 Task: Reply All to email with the signature Crystal Jones with the subject 'Service cancellation' from softage.1@softage.net with the message 'Can you please schedule a call to discuss the project budget and resources?'
Action: Mouse moved to (1217, 203)
Screenshot: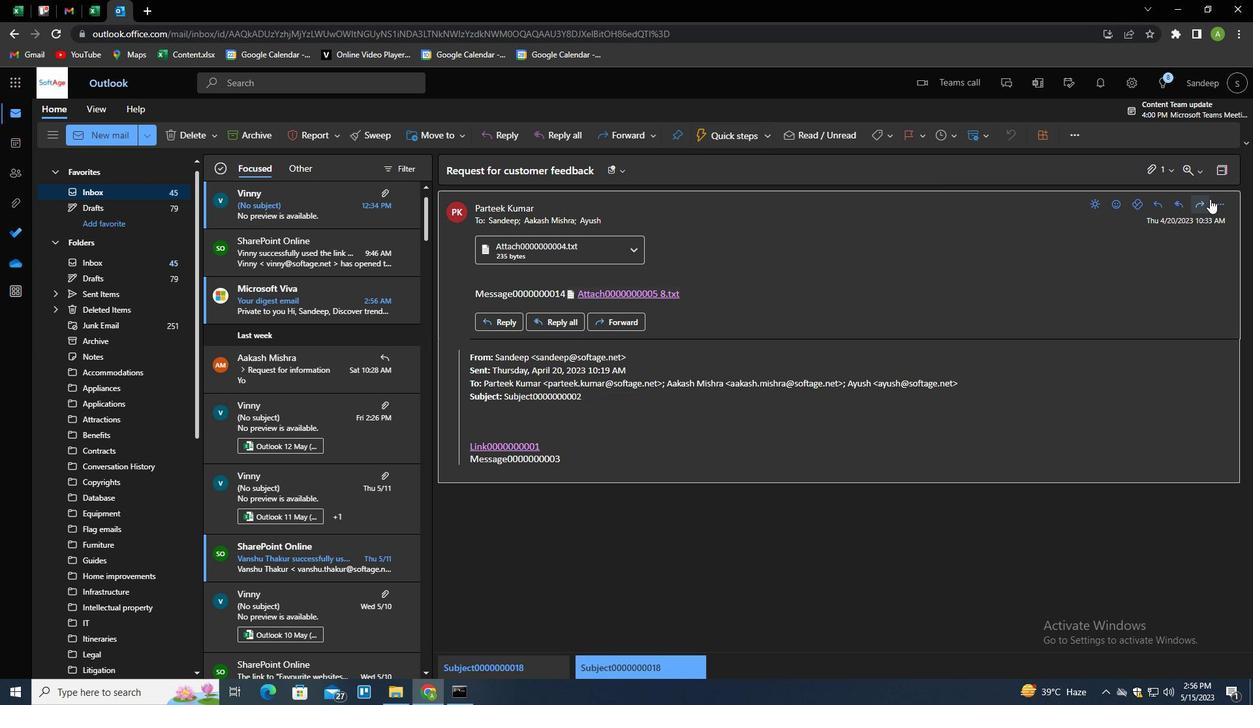 
Action: Mouse pressed left at (1217, 203)
Screenshot: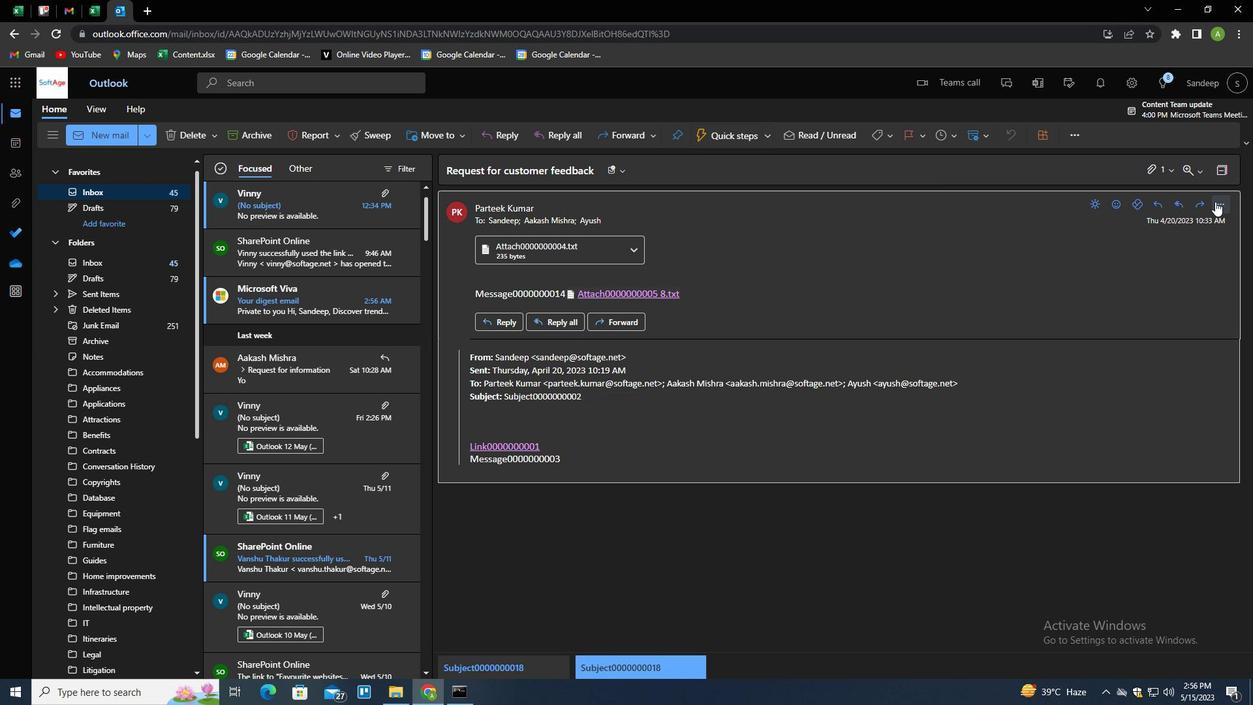 
Action: Mouse moved to (1161, 222)
Screenshot: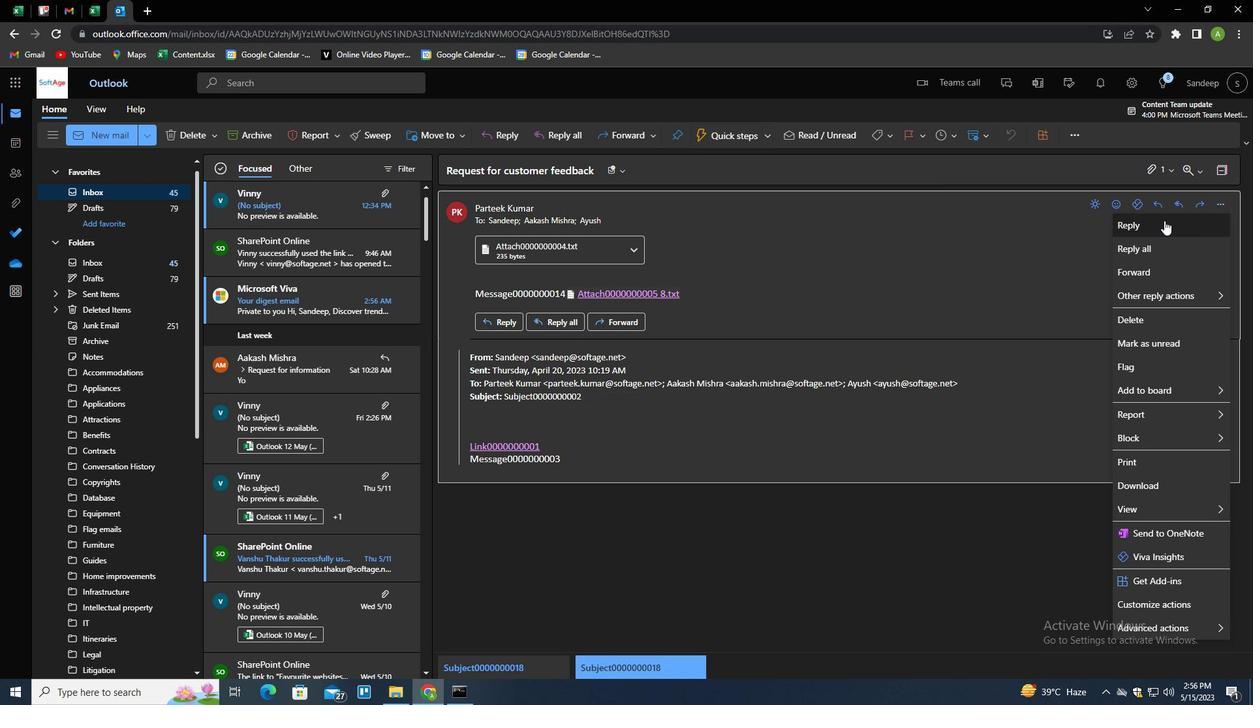 
Action: Mouse pressed left at (1161, 222)
Screenshot: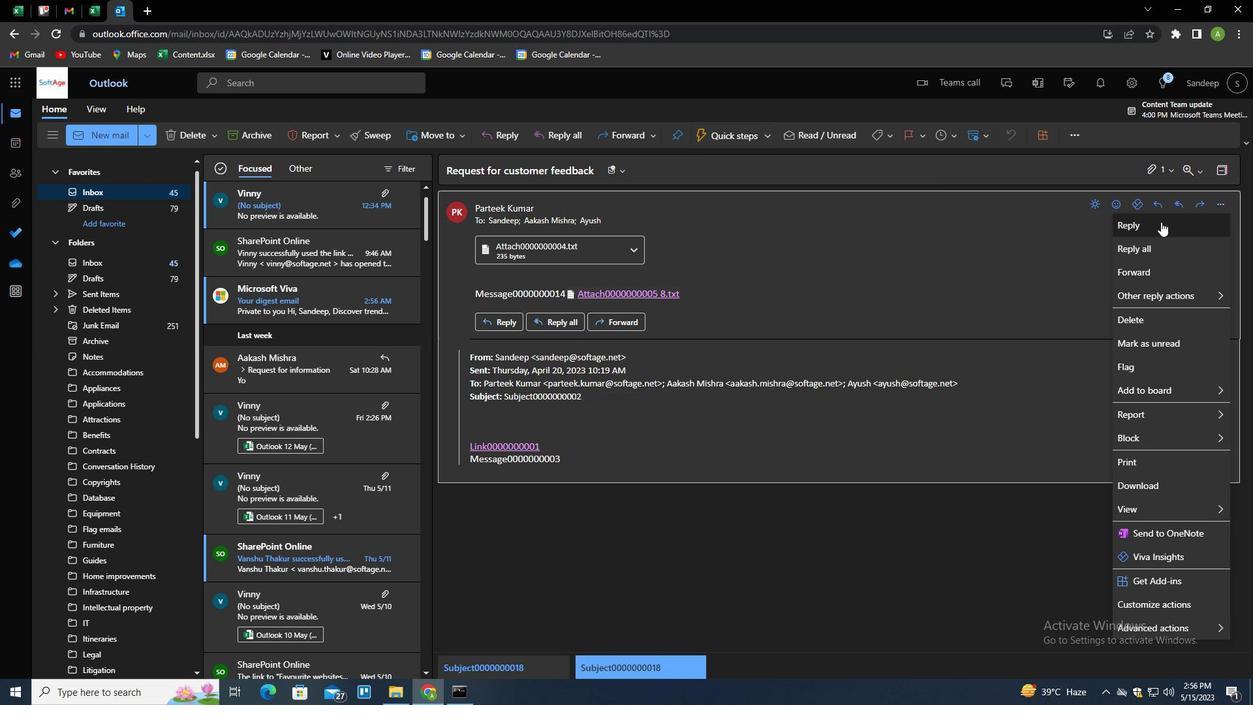 
Action: Mouse moved to (1185, 208)
Screenshot: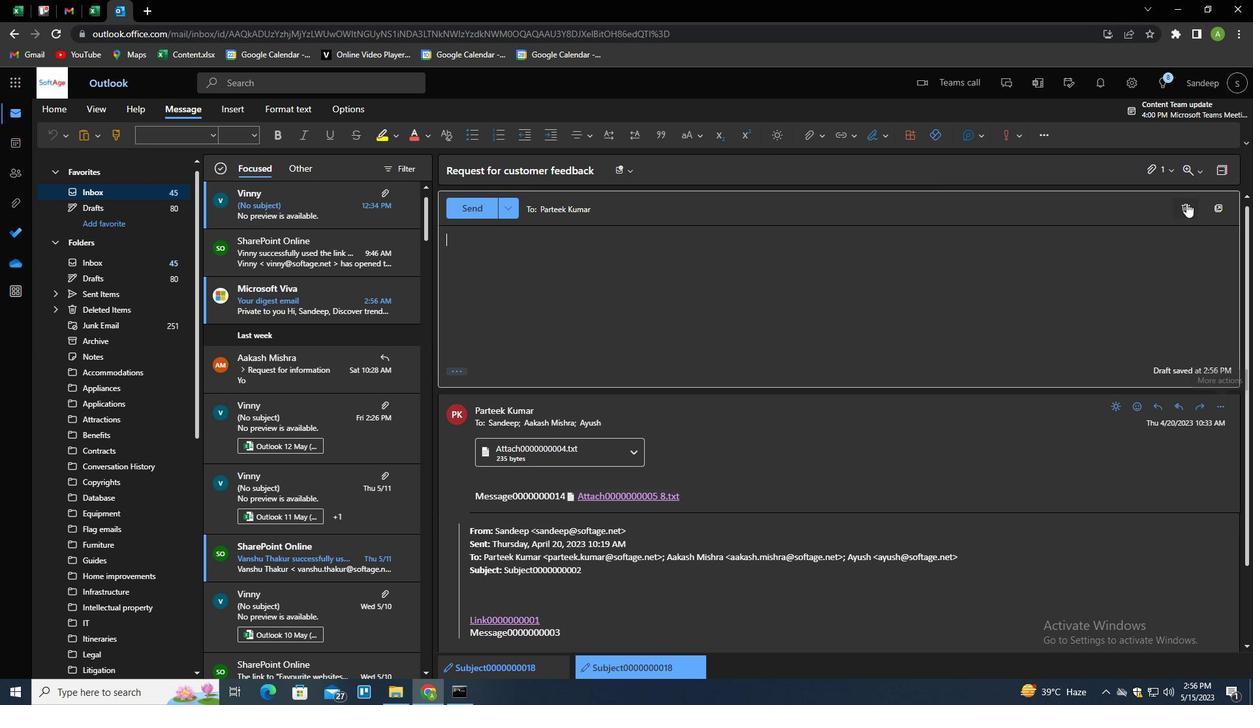 
Action: Mouse pressed left at (1185, 208)
Screenshot: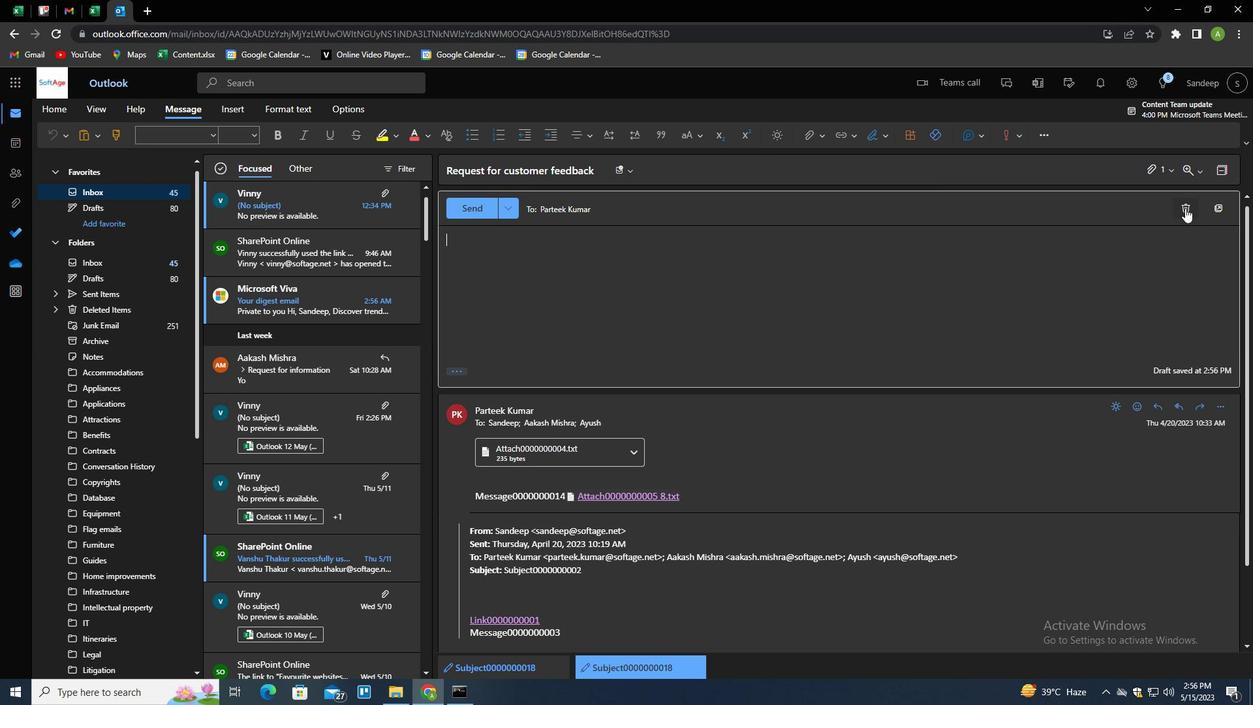 
Action: Mouse moved to (626, 400)
Screenshot: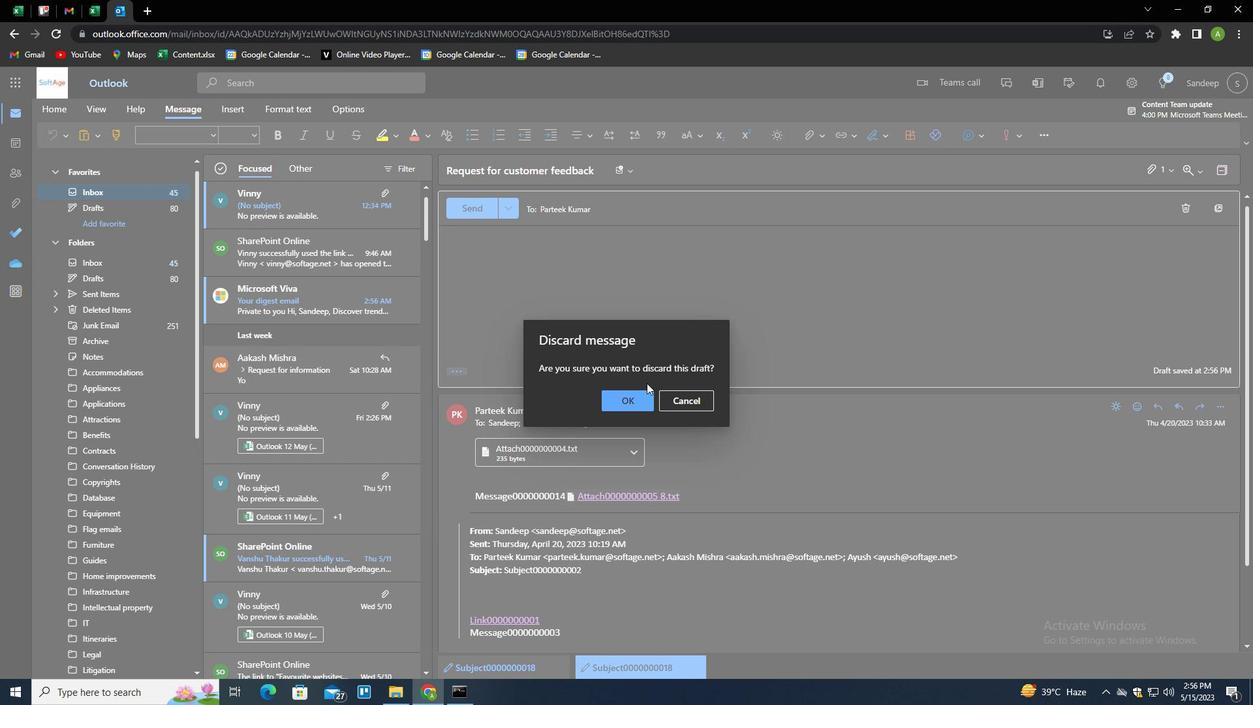 
Action: Mouse pressed left at (626, 400)
Screenshot: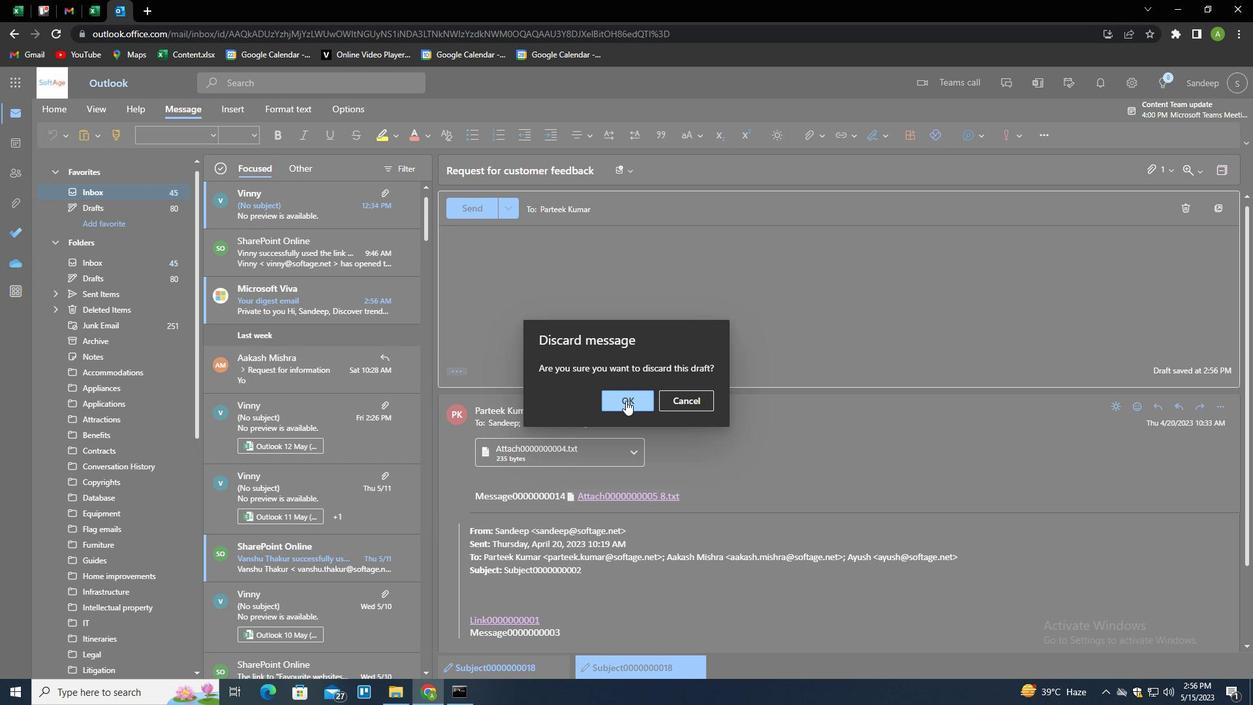 
Action: Mouse moved to (1225, 200)
Screenshot: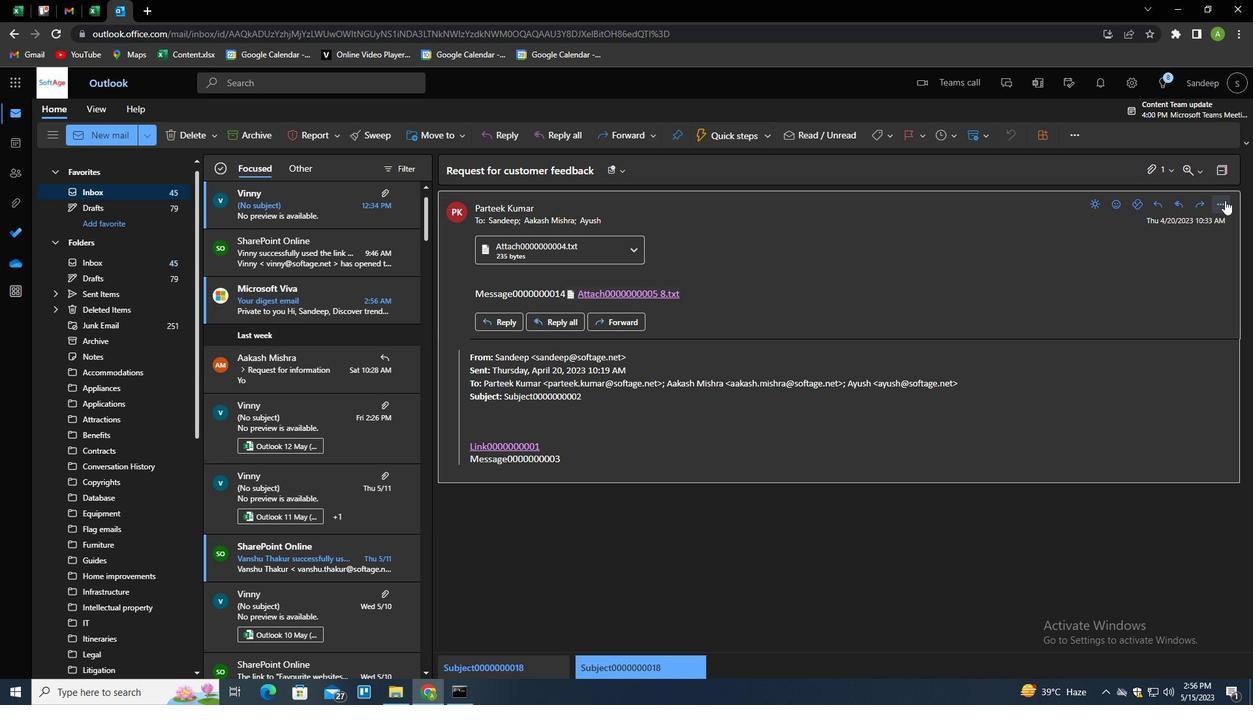 
Action: Mouse pressed left at (1225, 200)
Screenshot: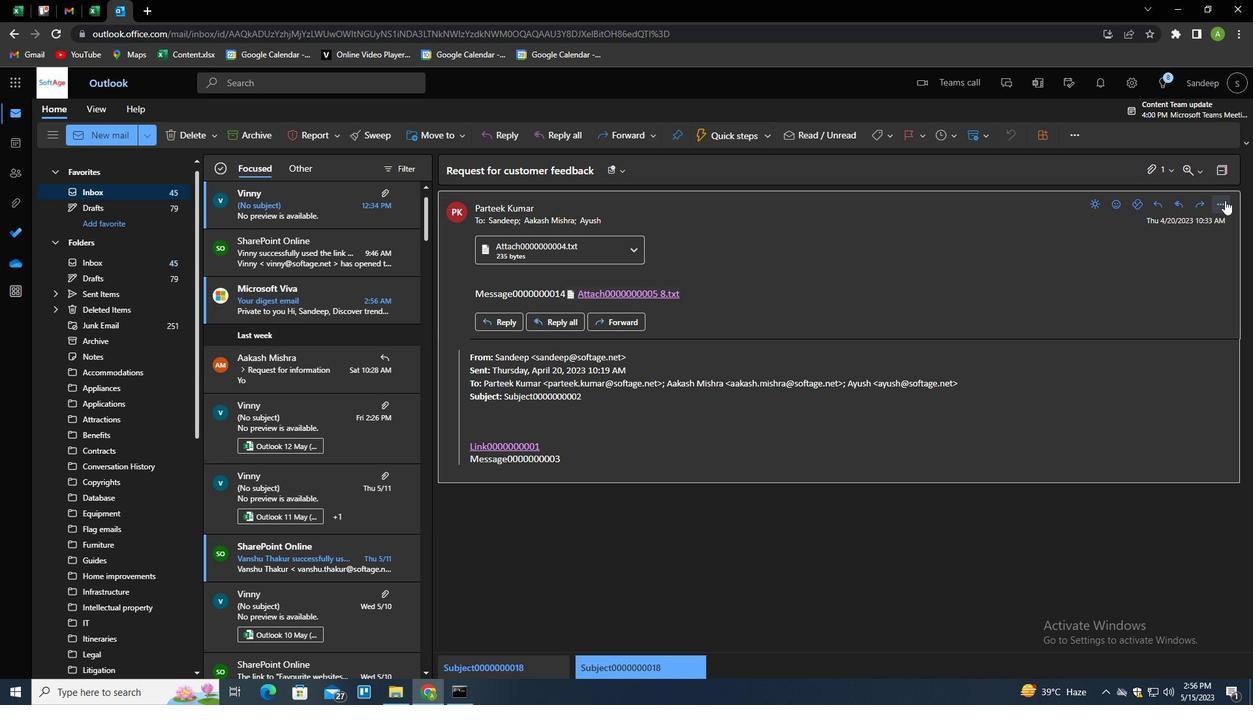 
Action: Mouse moved to (1180, 247)
Screenshot: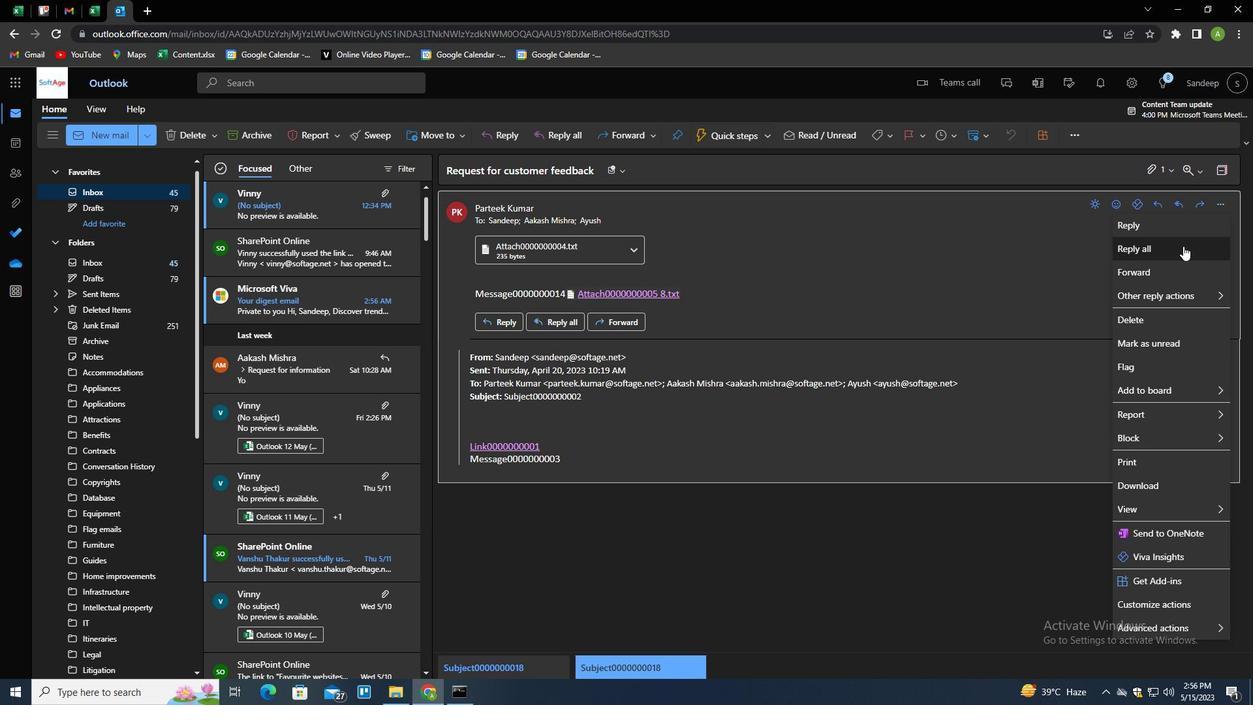 
Action: Mouse pressed left at (1180, 247)
Screenshot: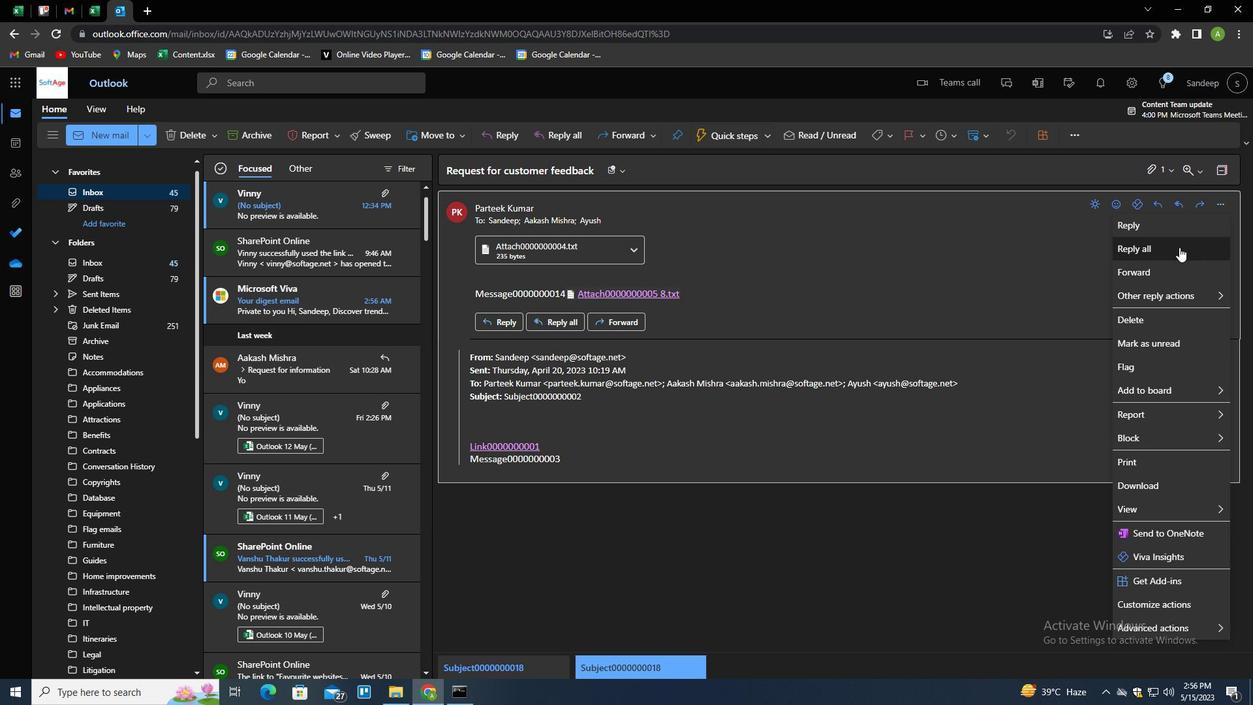 
Action: Mouse moved to (884, 139)
Screenshot: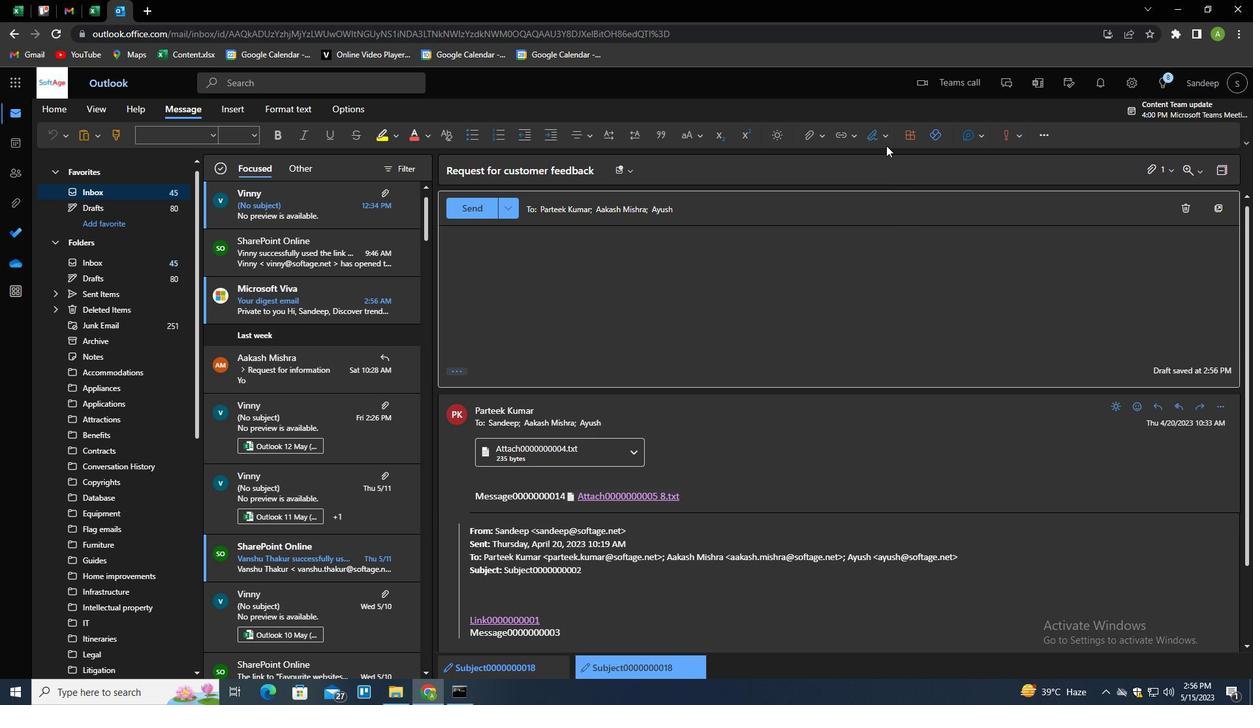 
Action: Mouse pressed left at (884, 139)
Screenshot: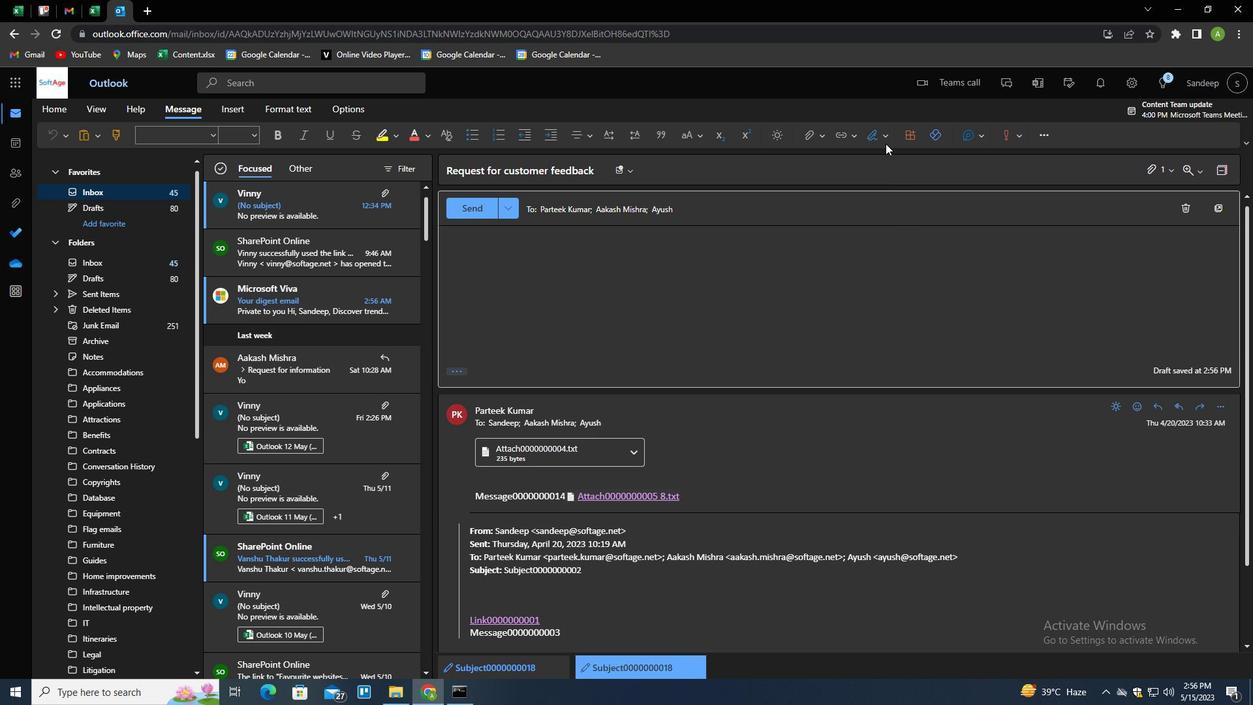 
Action: Mouse moved to (863, 183)
Screenshot: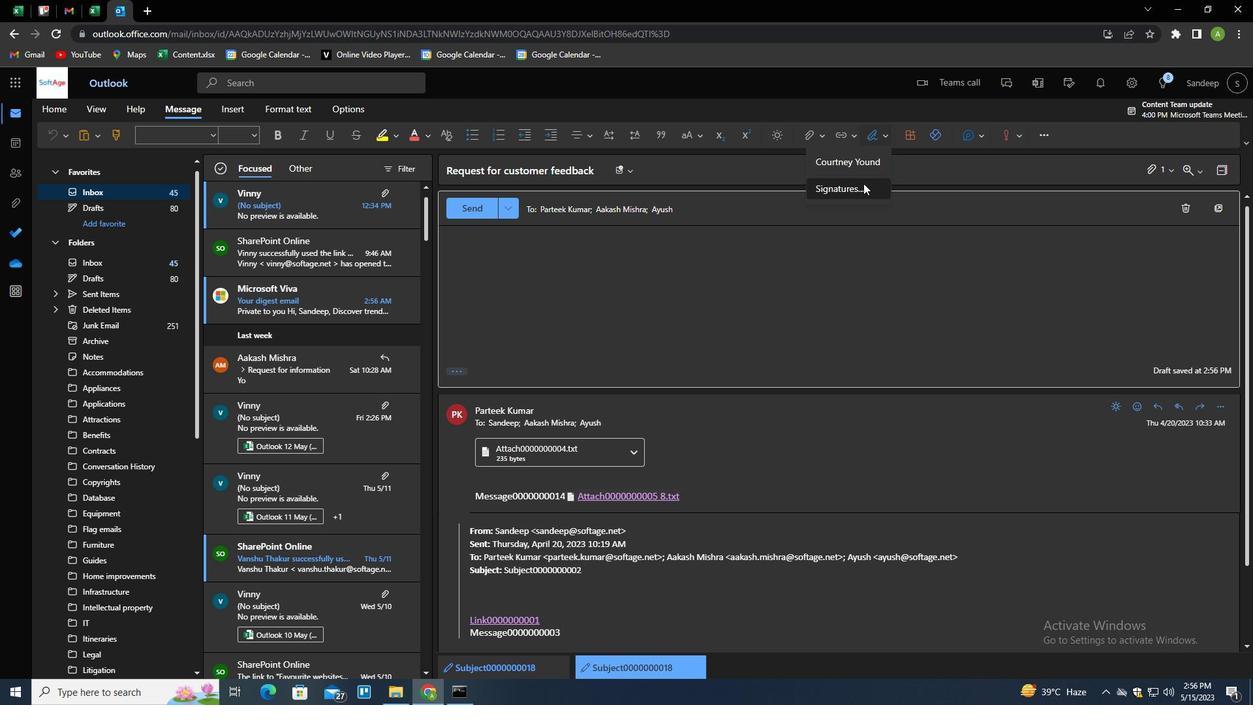 
Action: Mouse pressed left at (863, 183)
Screenshot: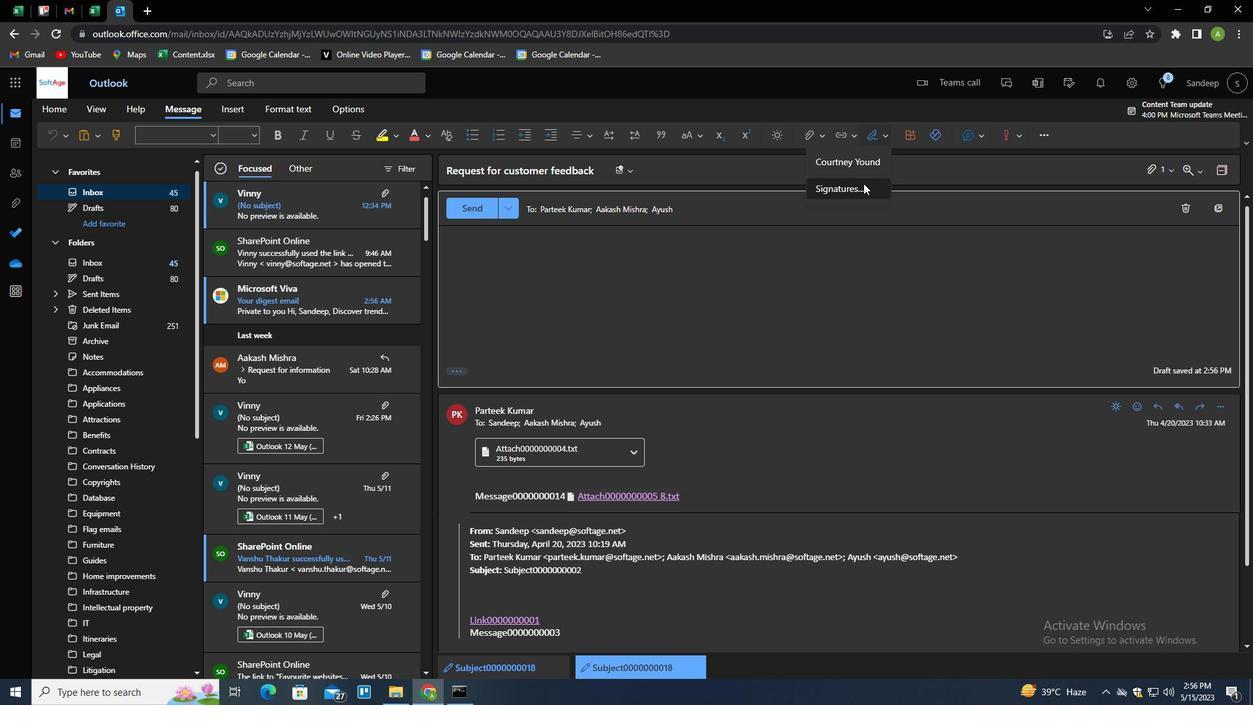 
Action: Mouse moved to (882, 238)
Screenshot: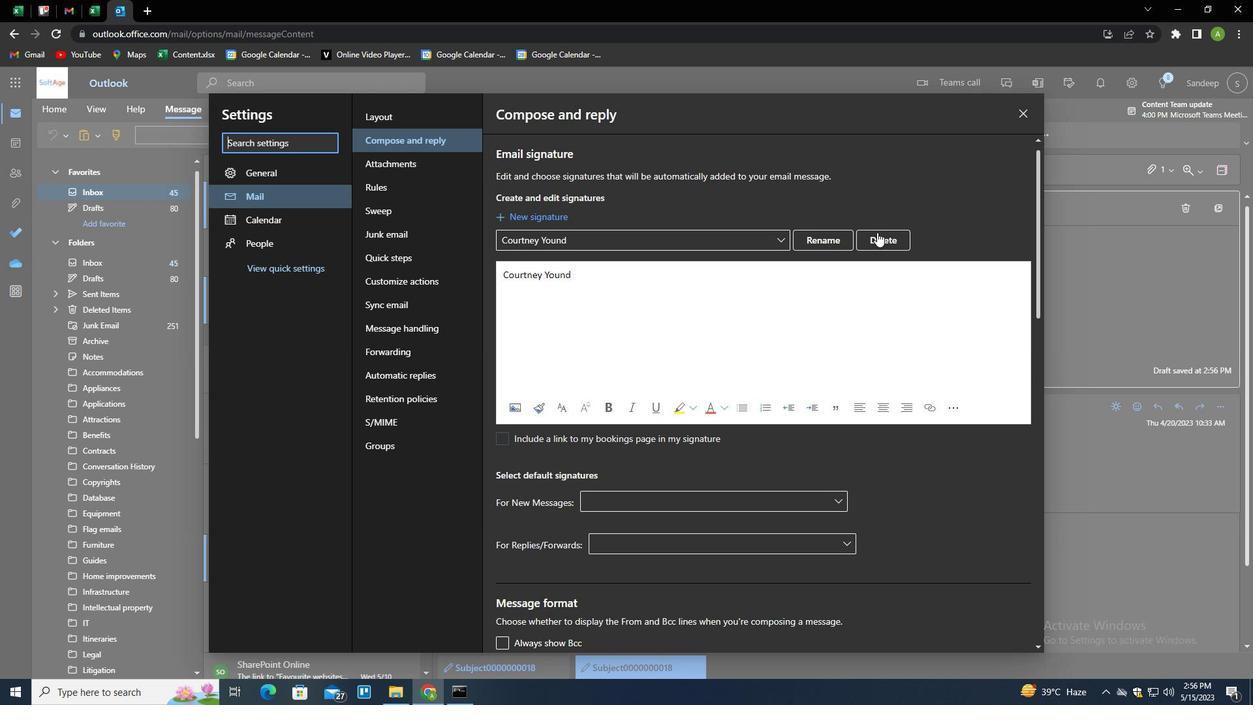 
Action: Mouse pressed left at (882, 238)
Screenshot: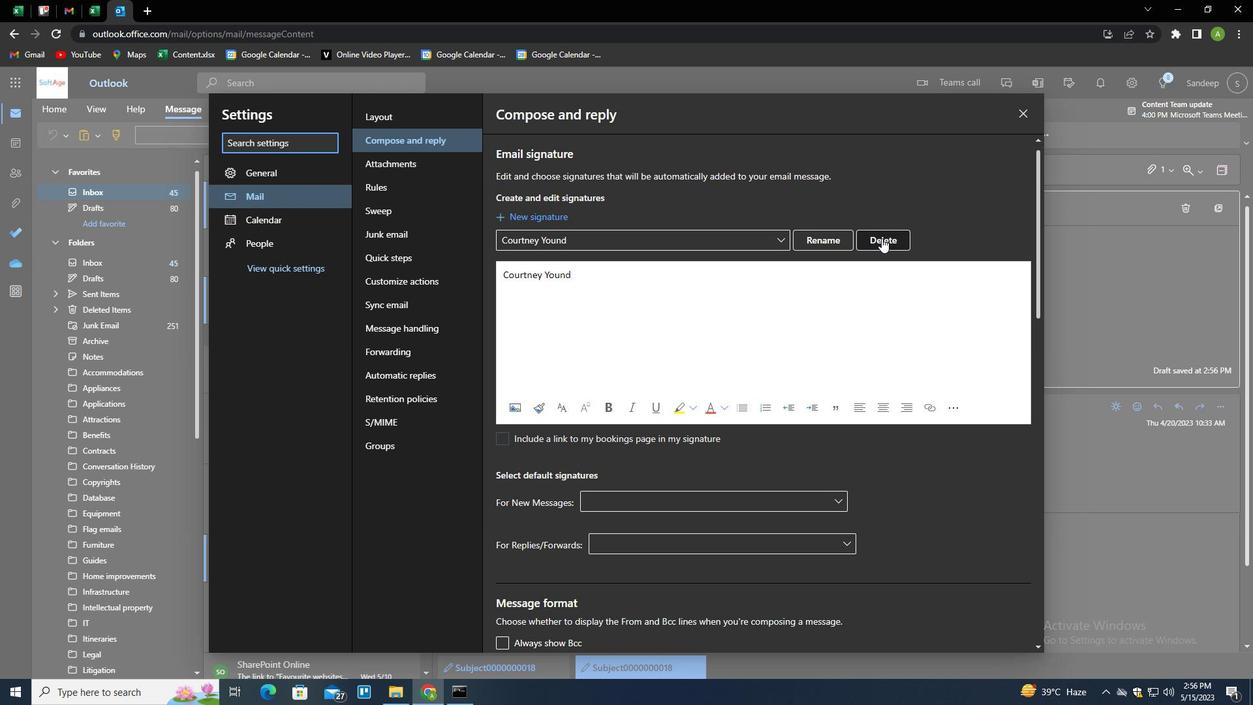 
Action: Mouse moved to (871, 234)
Screenshot: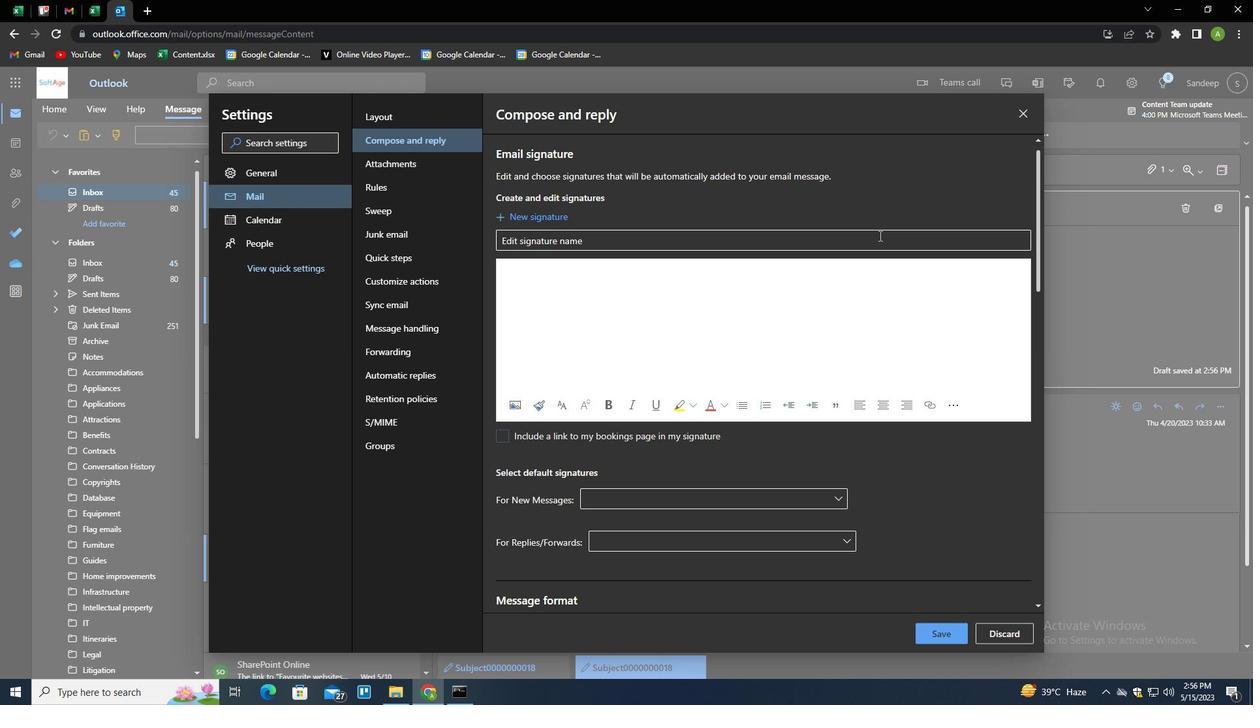 
Action: Mouse pressed left at (871, 234)
Screenshot: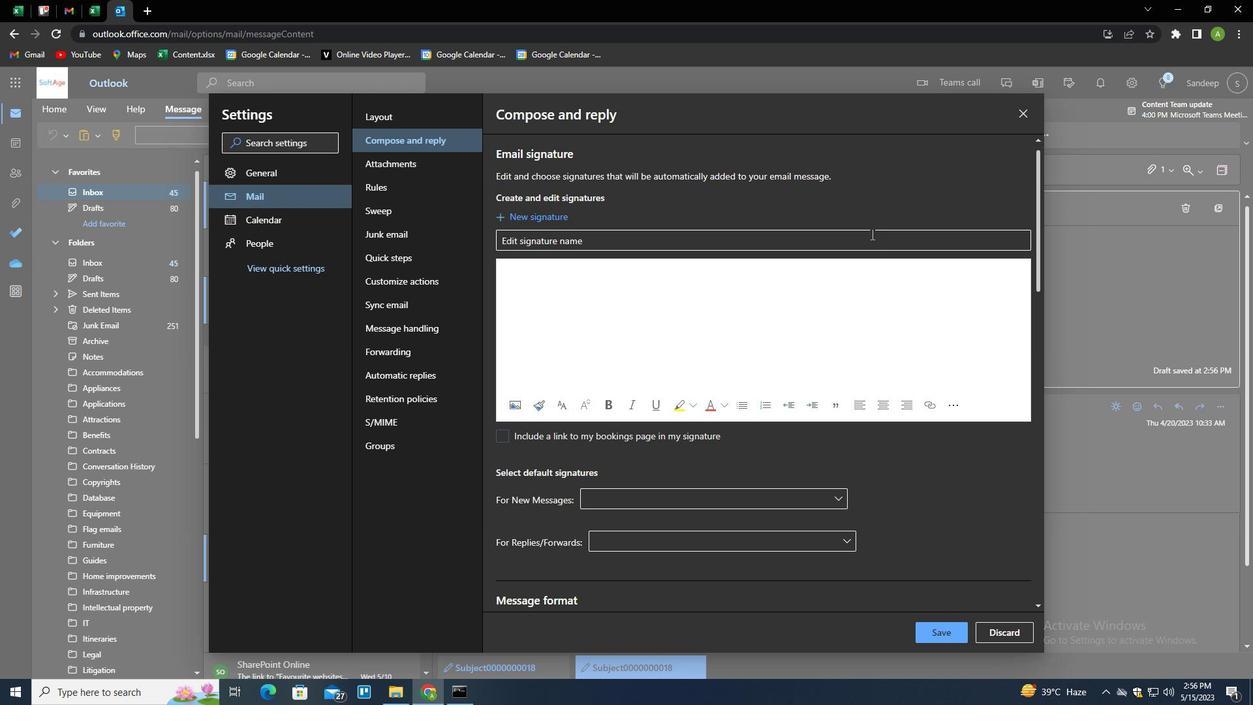 
Action: Key pressed <Key.shift>CRYSTAL<Key.space><Key.shift>JONES<Key.tab><Key.shift><Key.shift><Key.shift><Key.shift>CRYSTAL<Key.space><Key.shift>JONES
Screenshot: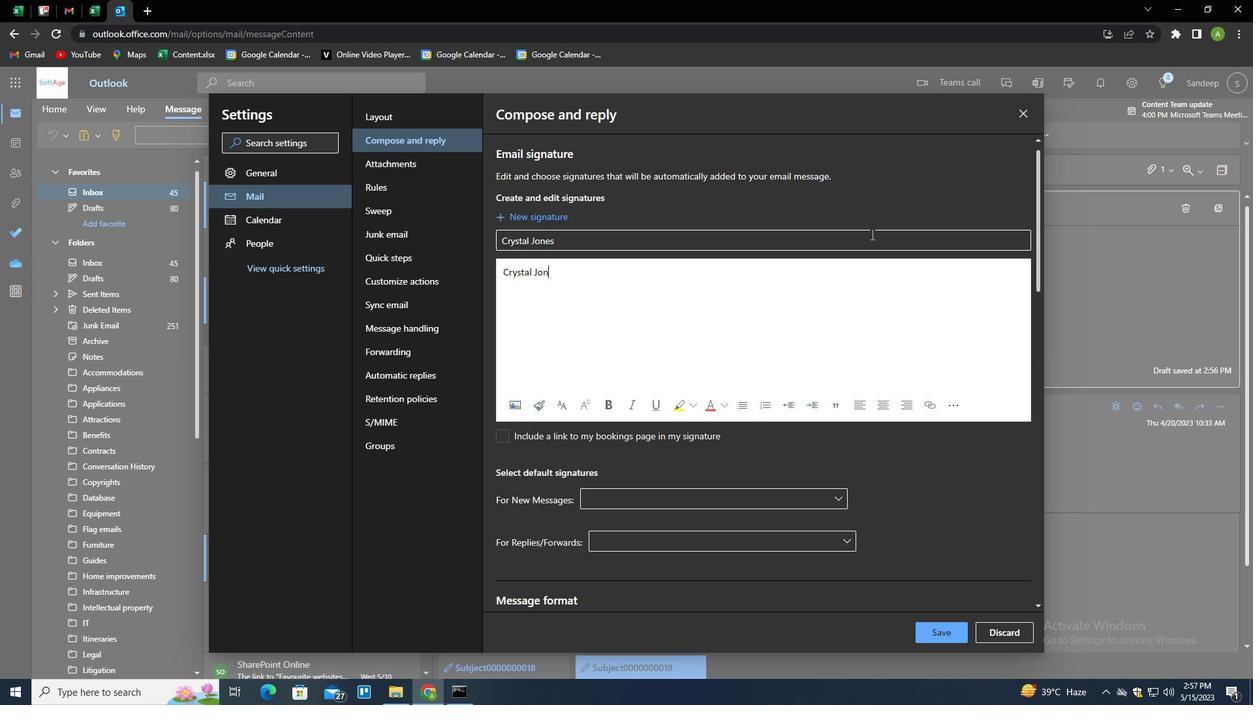 
Action: Mouse moved to (944, 631)
Screenshot: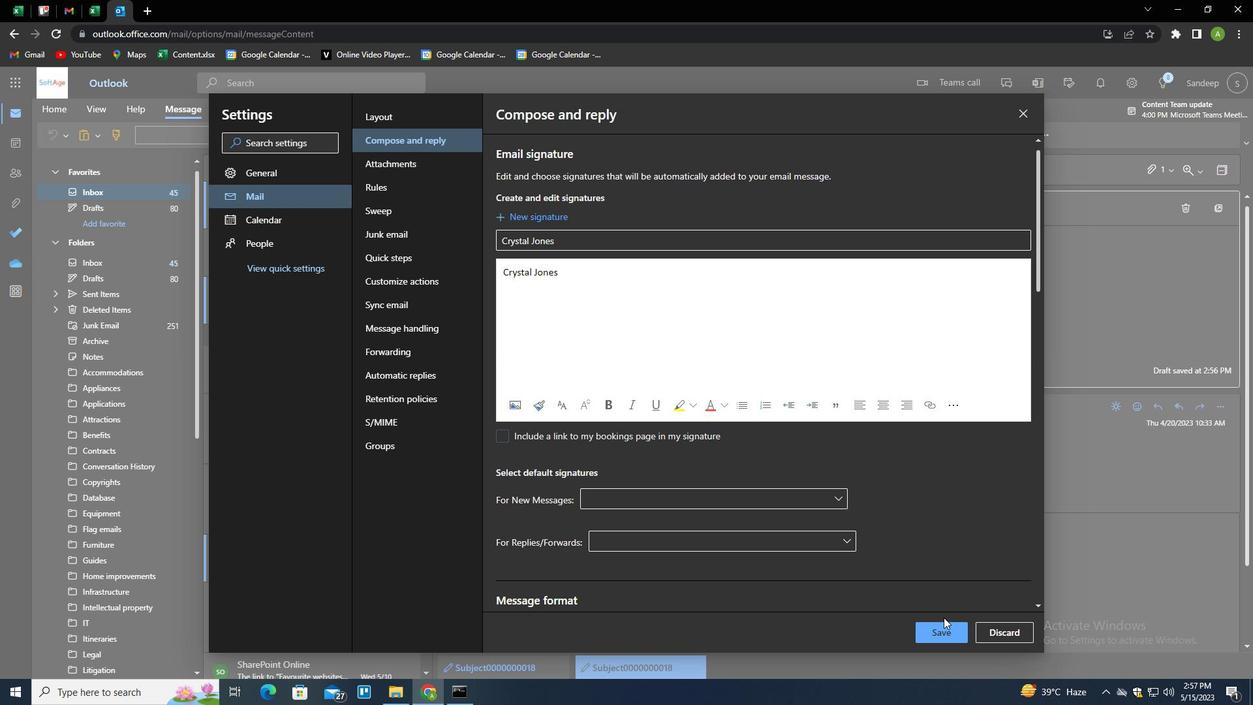 
Action: Mouse pressed left at (944, 631)
Screenshot: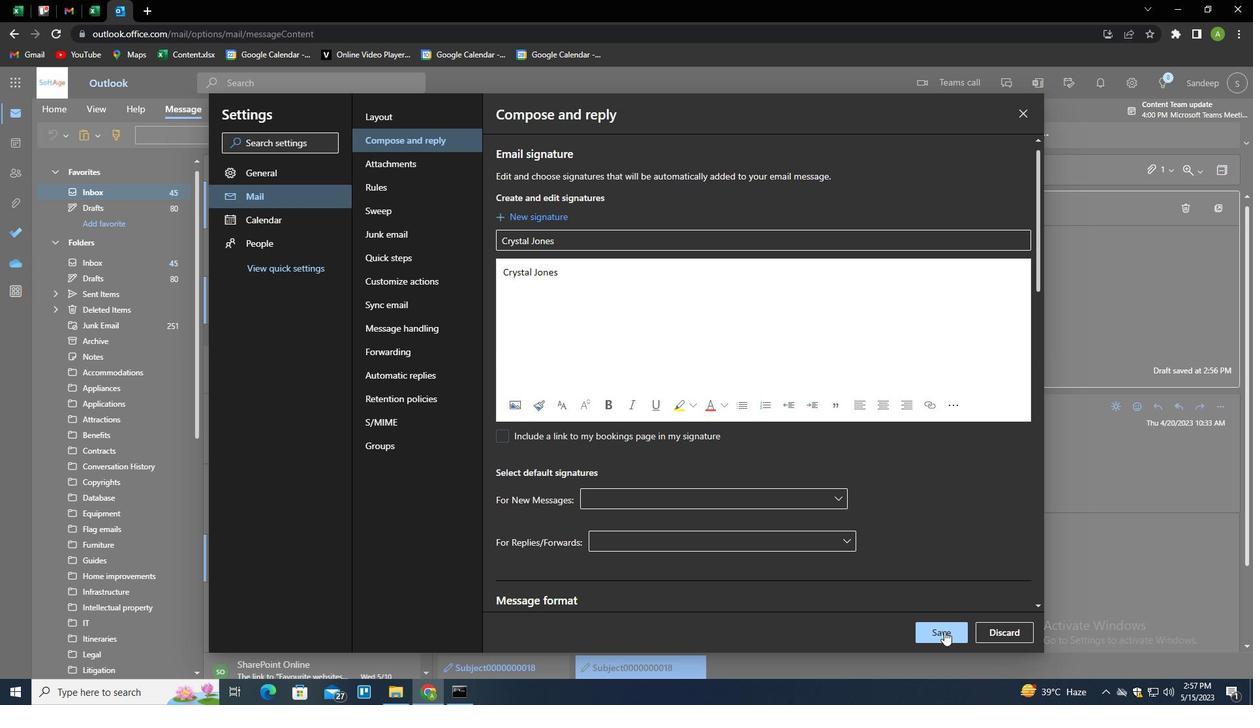 
Action: Mouse moved to (1079, 254)
Screenshot: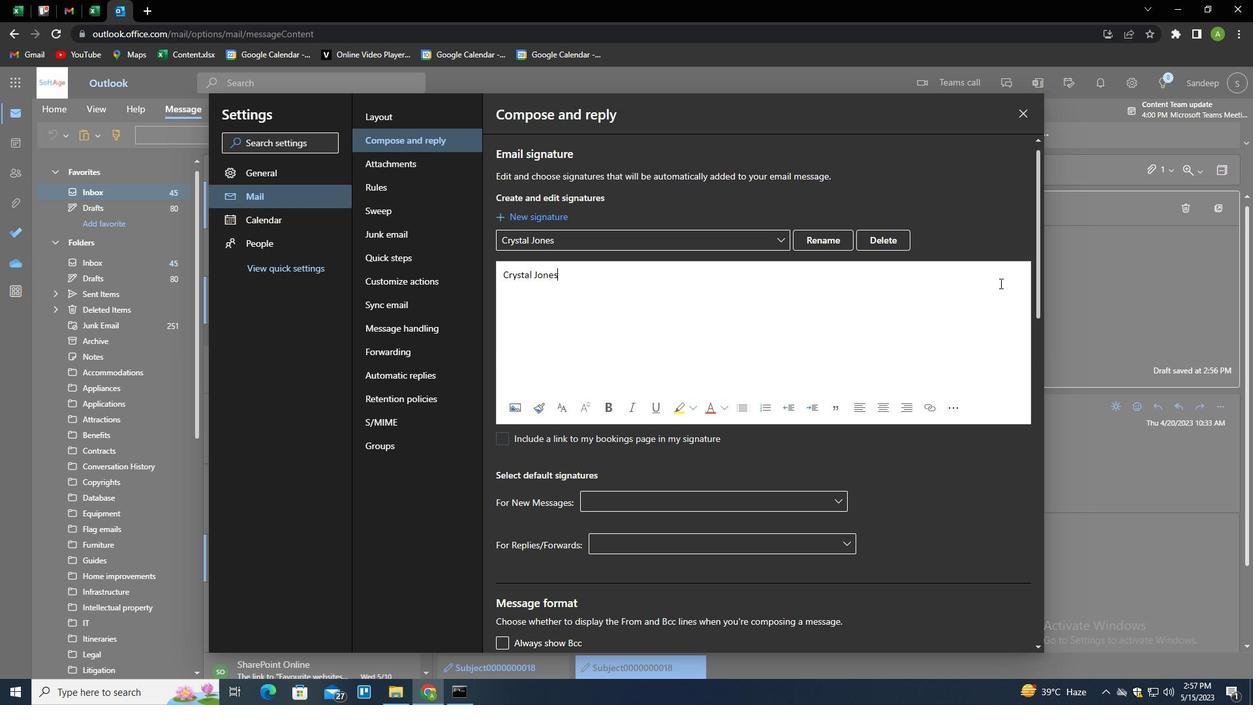 
Action: Mouse pressed left at (1079, 254)
Screenshot: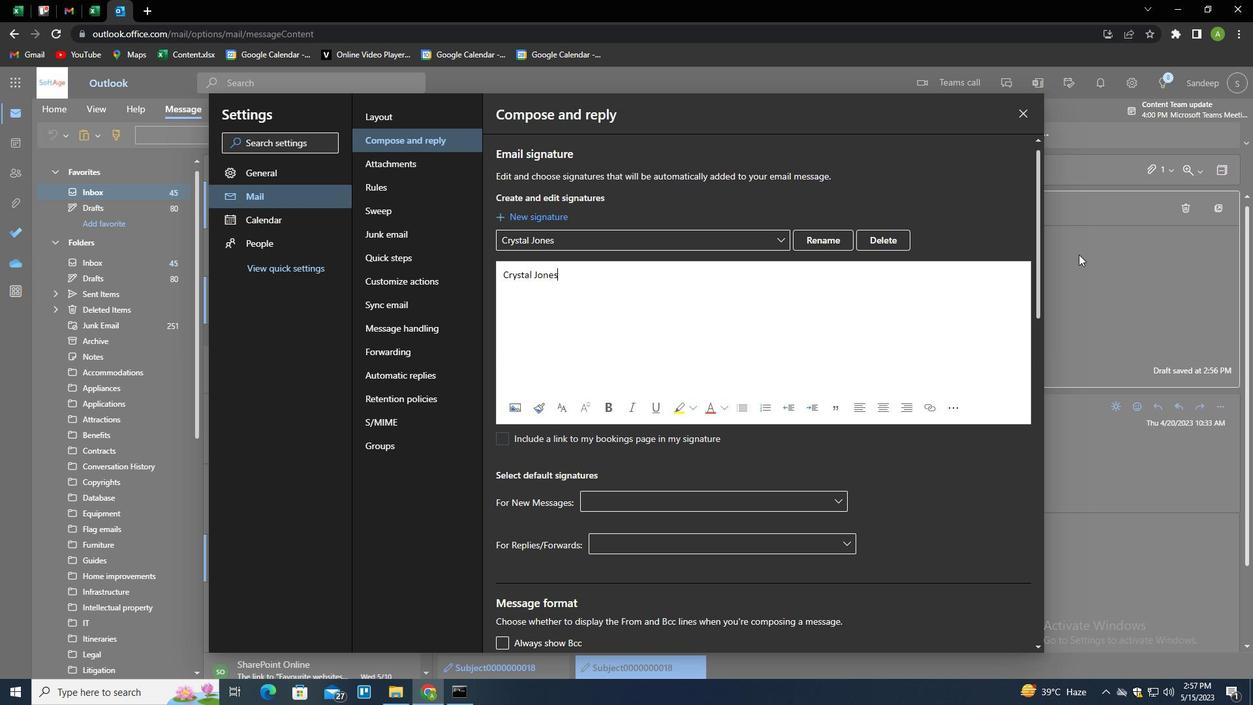
Action: Mouse moved to (886, 137)
Screenshot: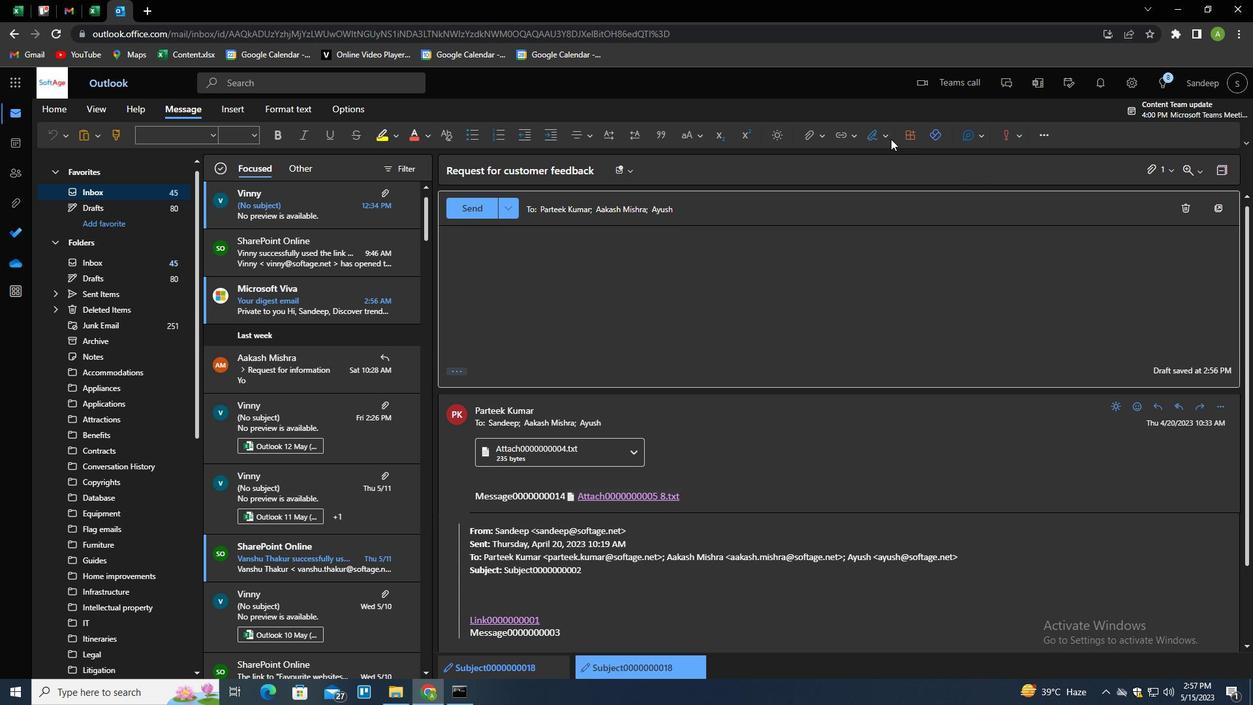 
Action: Mouse pressed left at (886, 137)
Screenshot: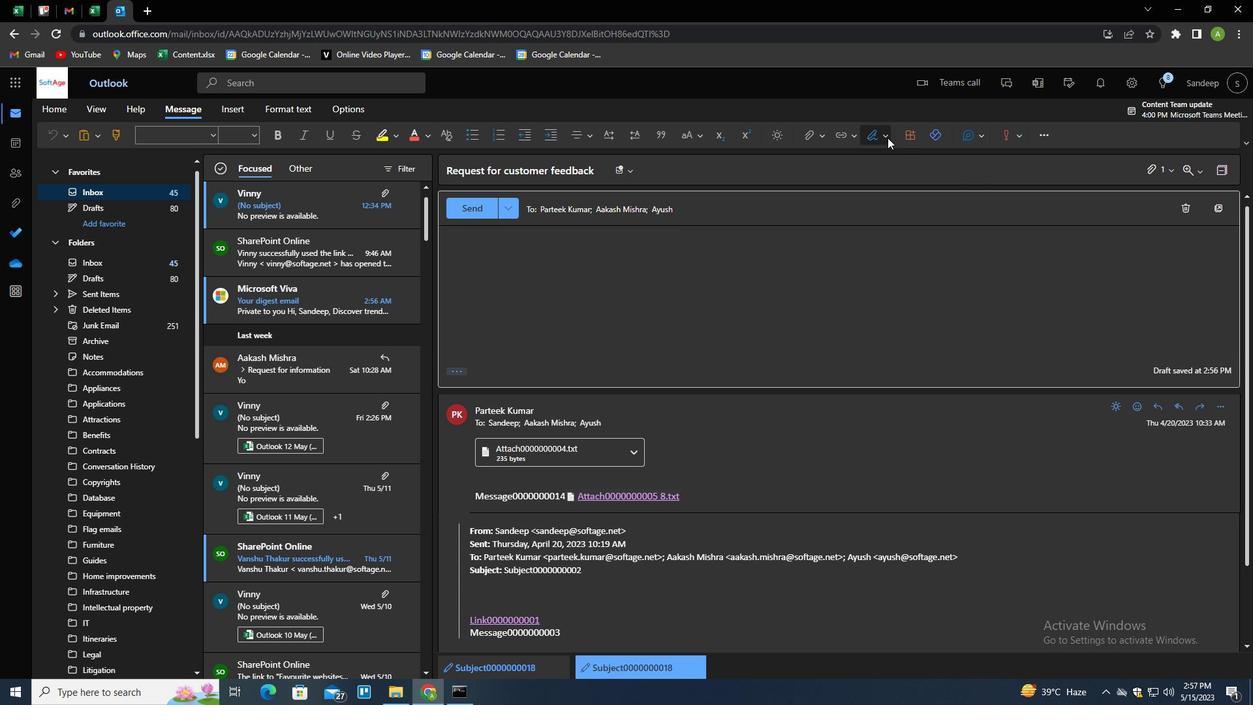 
Action: Mouse moved to (858, 161)
Screenshot: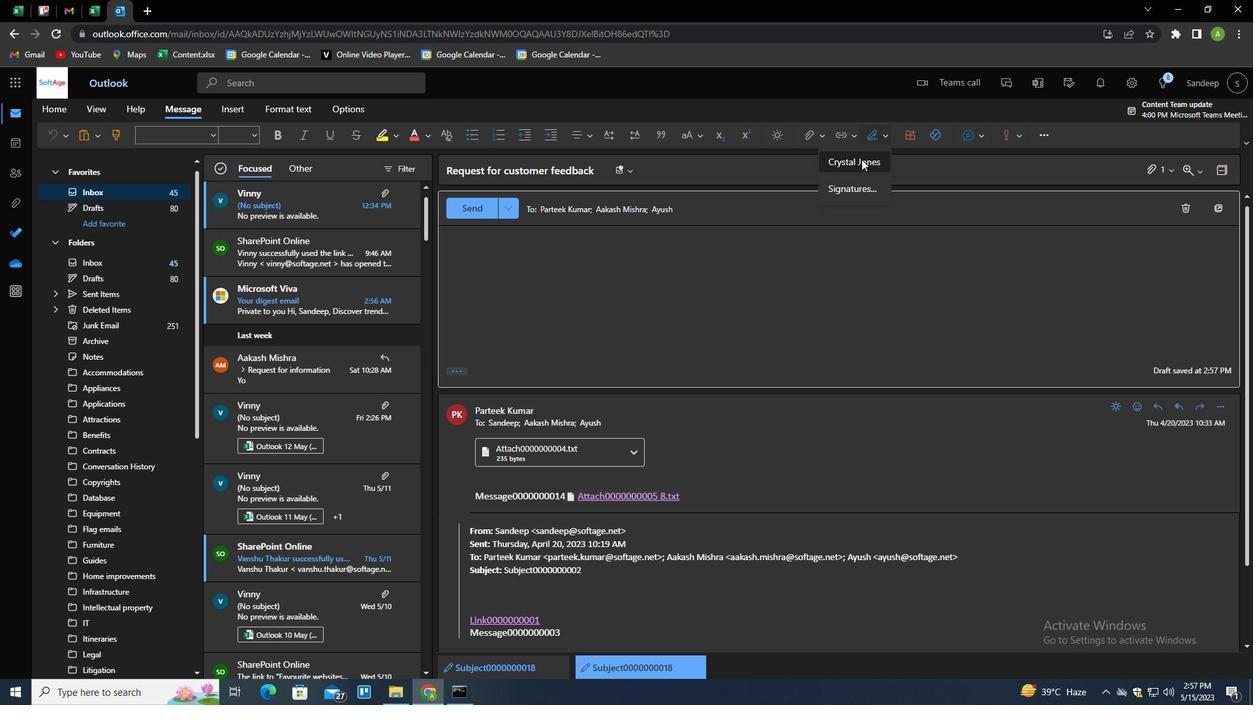 
Action: Mouse pressed left at (858, 161)
Screenshot: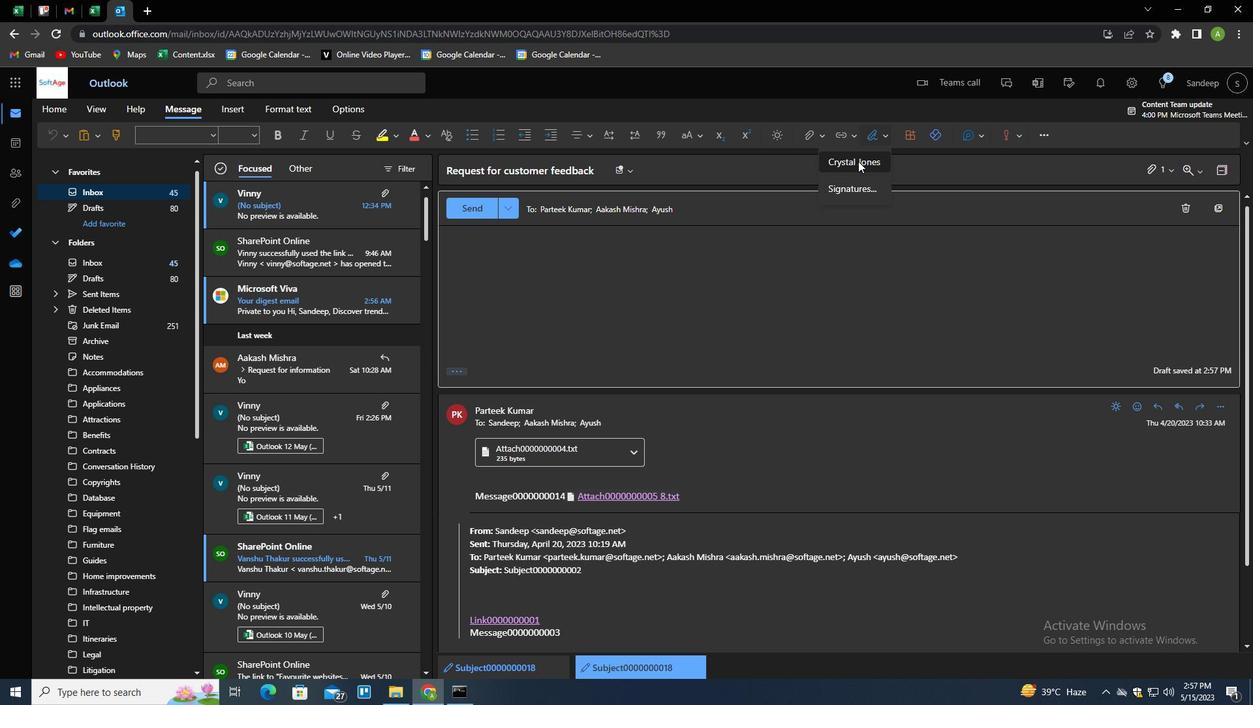 
Action: Mouse moved to (462, 374)
Screenshot: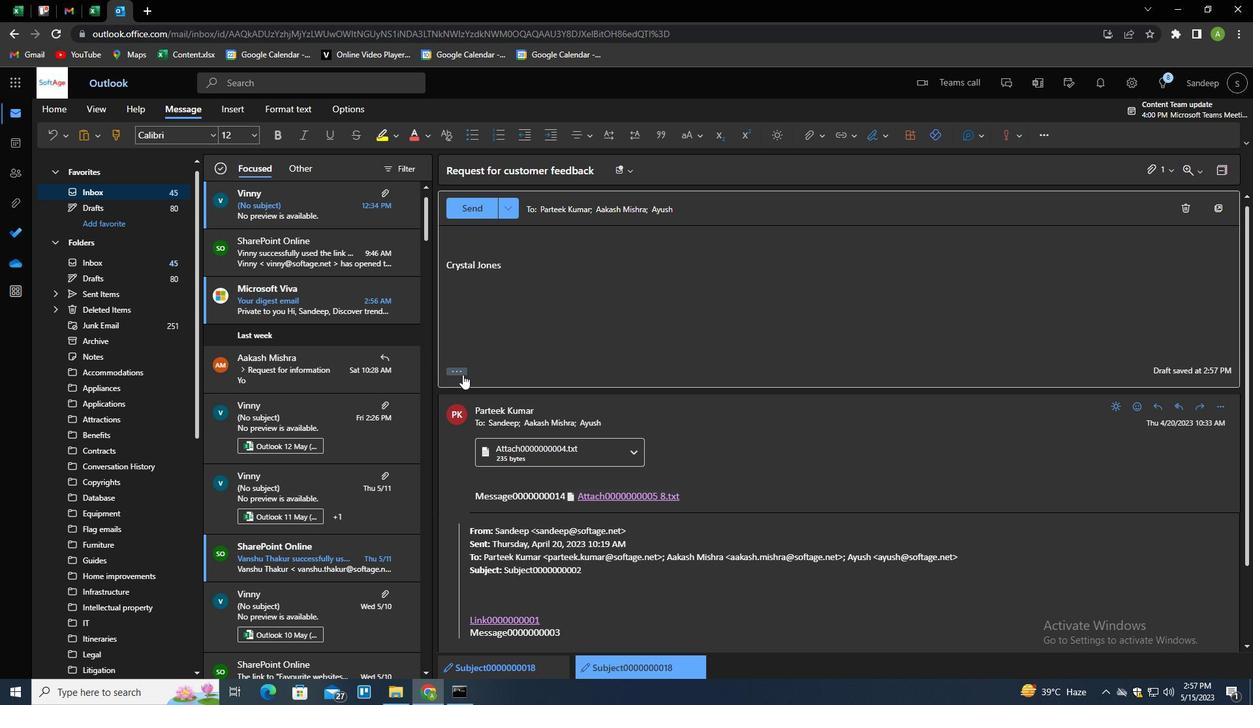 
Action: Mouse pressed left at (462, 374)
Screenshot: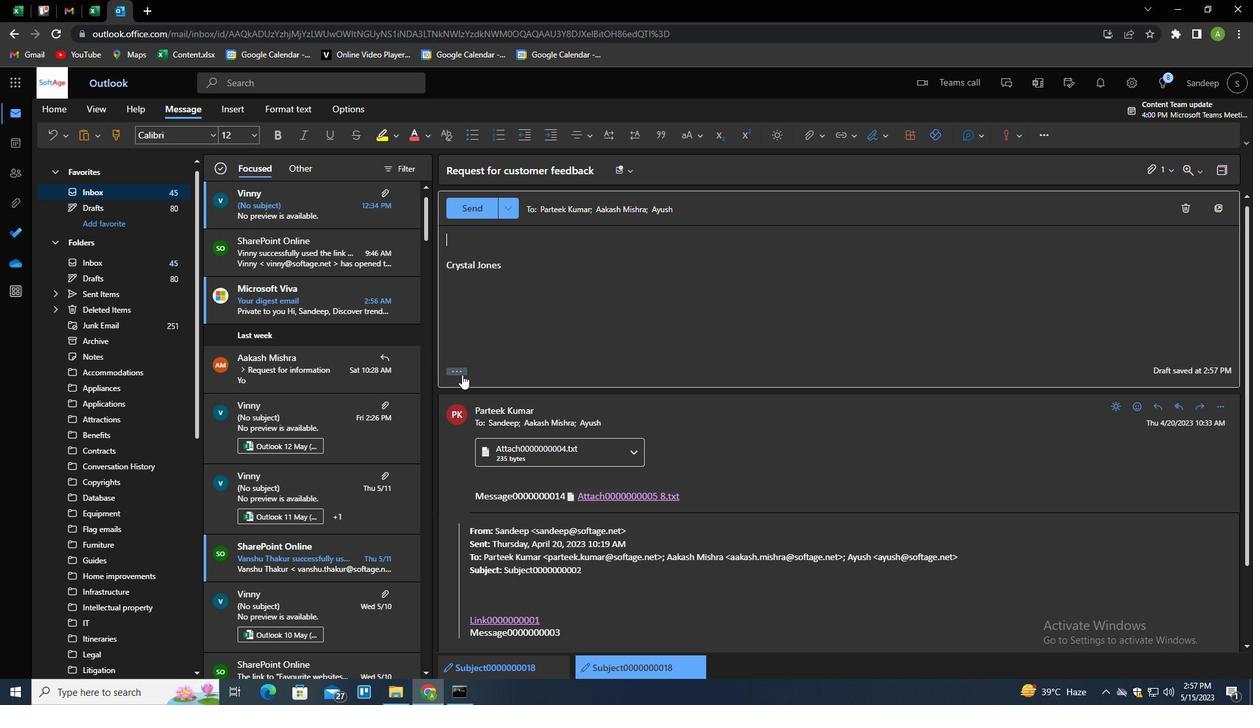 
Action: Mouse moved to (506, 208)
Screenshot: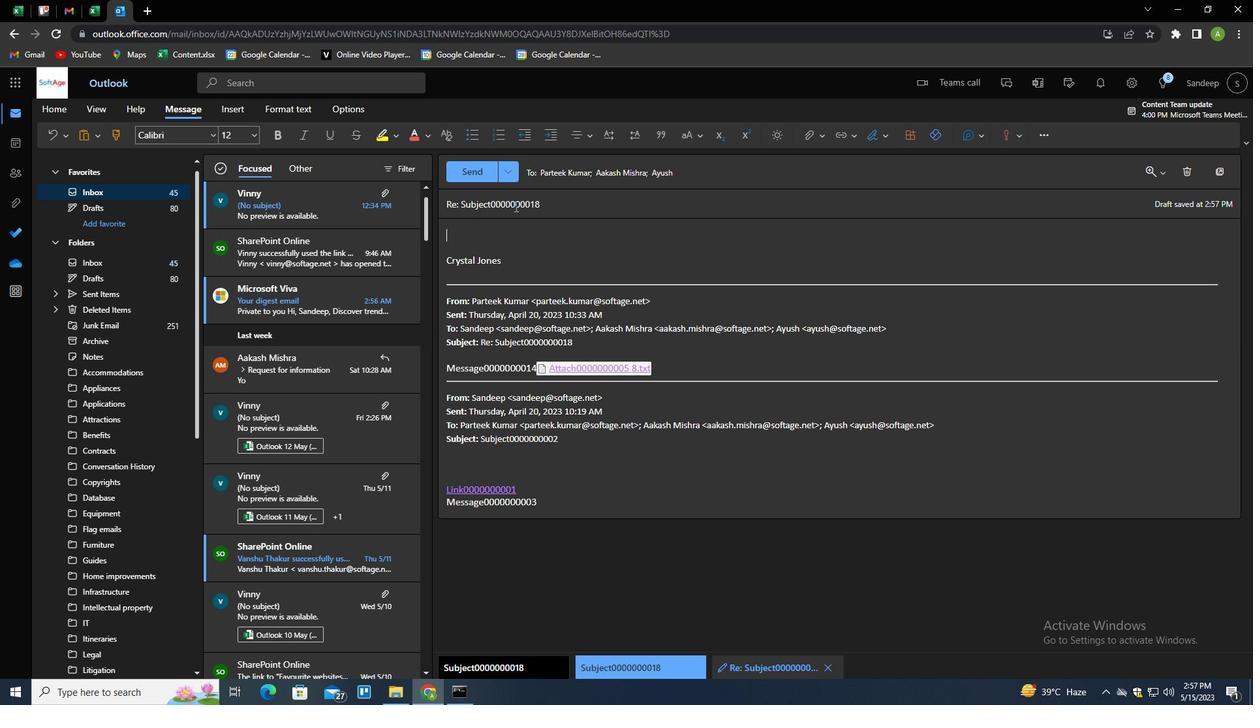 
Action: Mouse pressed left at (506, 208)
Screenshot: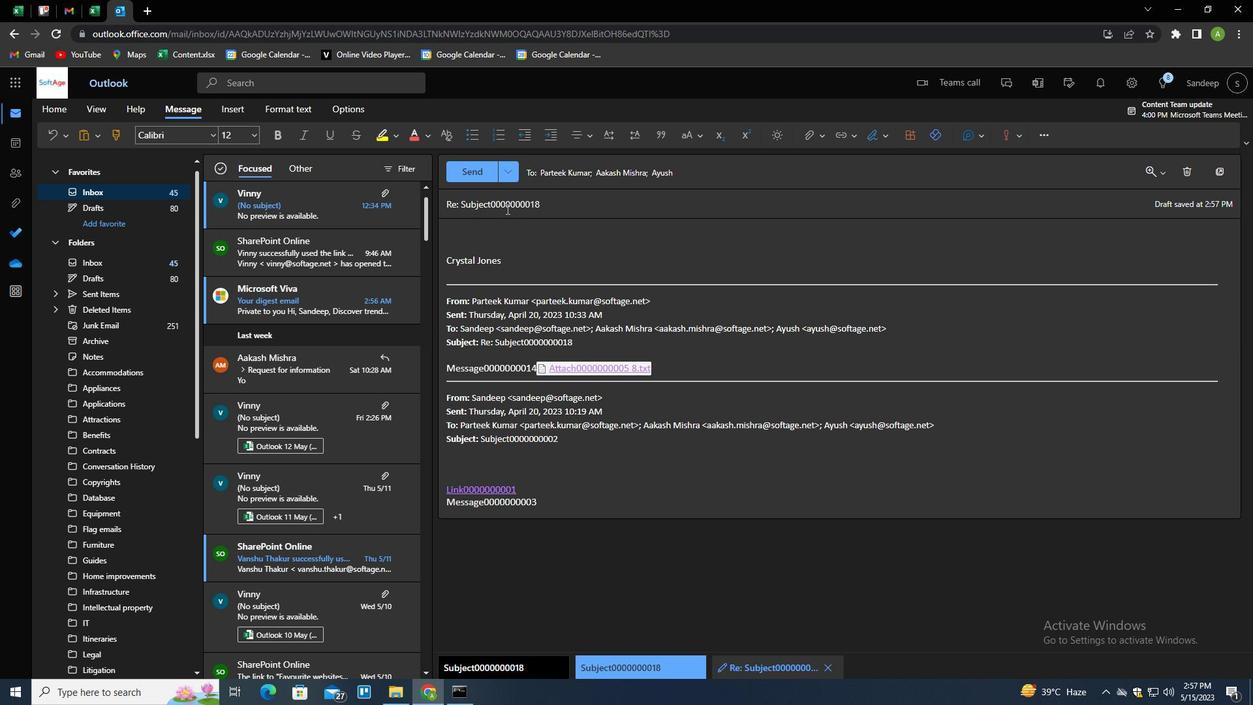 
Action: Mouse pressed left at (506, 208)
Screenshot: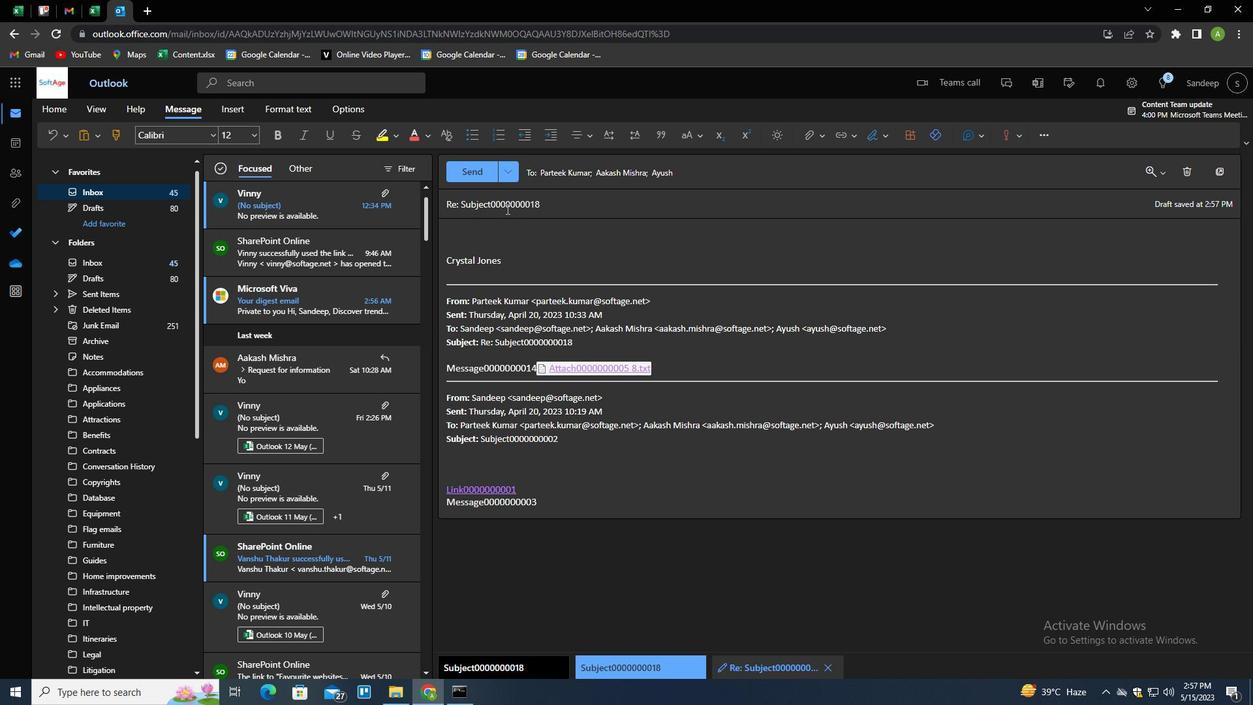 
Action: Mouse pressed left at (506, 208)
Screenshot: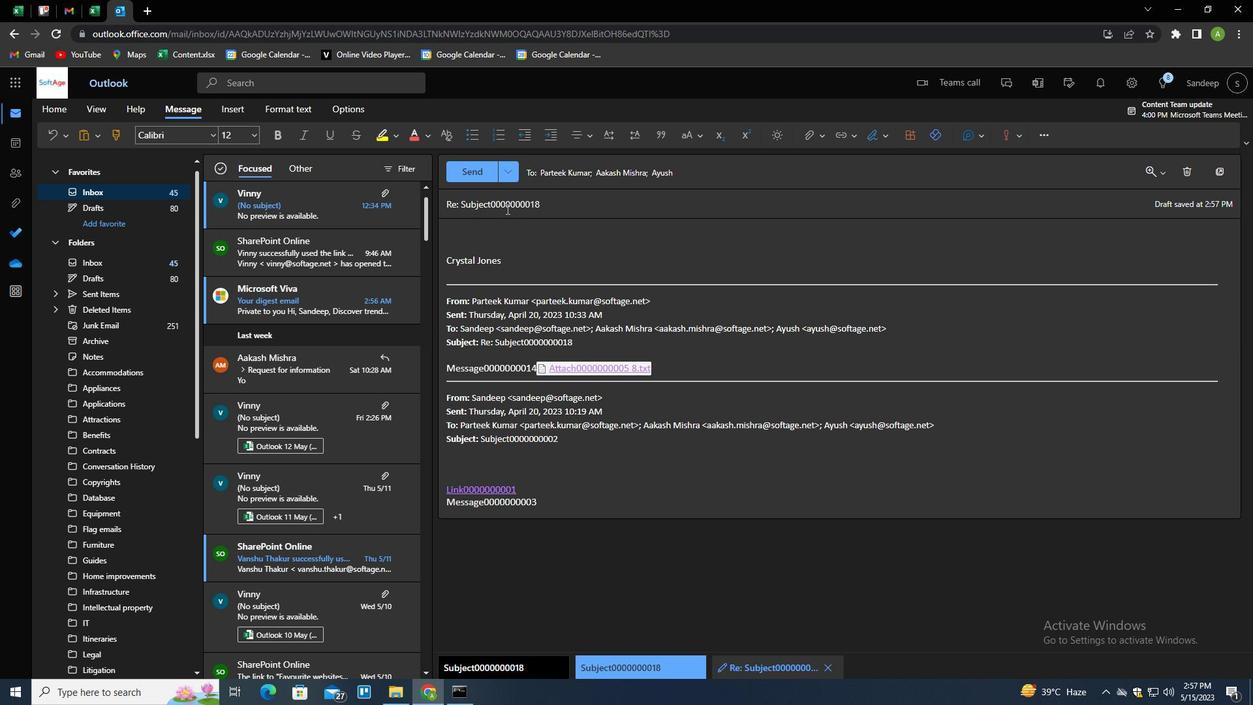 
Action: Key pressed <Key.shift>SERVICE<Key.space>CANCELLATION<Key.tab><Key.shift>CAN<Key.space>YOU<Key.space>PLEASE<Key.space>SCHEDULE<Key.space>A<Key.space>CALL<Key.space>TO<Key.space>DISCUSS<Key.space>THE<Key.space>PROJECT<Key.space>BUDGER<Key.space>AND<Key.space><Key.backspace><Key.backspace><Key.backspace><Key.backspace><Key.backspace><Key.backspace>T<Key.space>AND<Key.space>RESOURCES<Key.shift>?
Screenshot: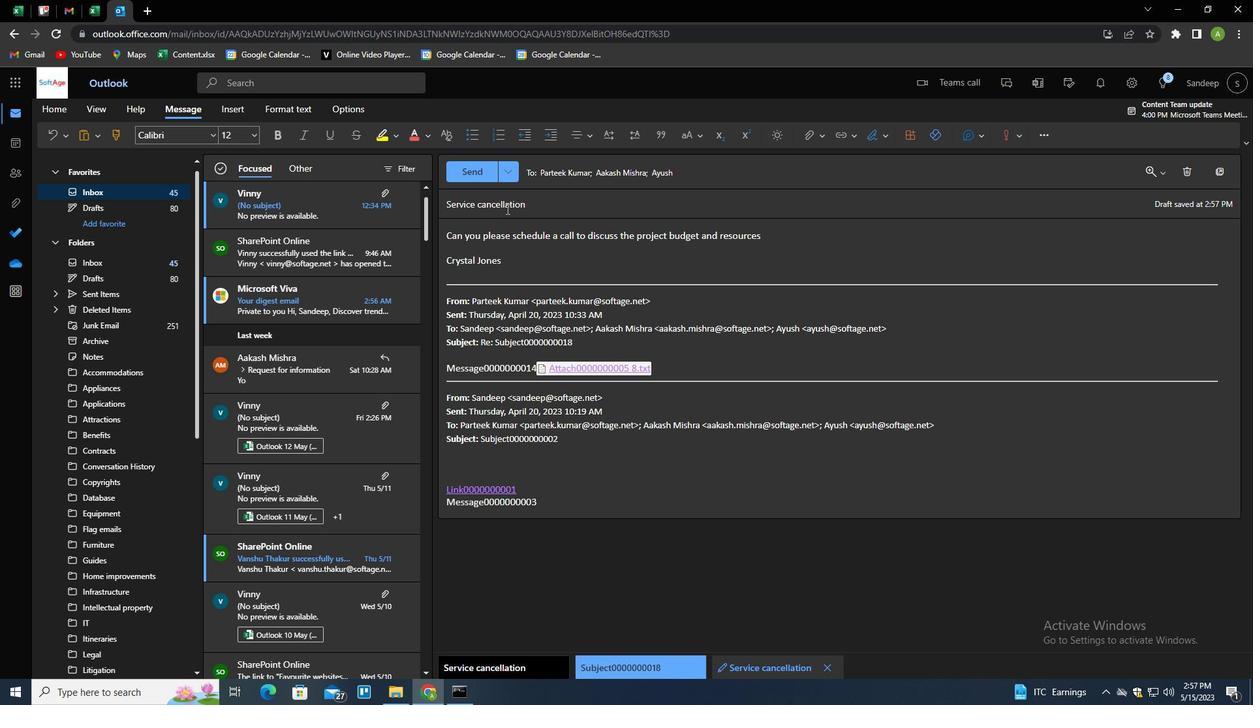 
Action: Mouse moved to (475, 177)
Screenshot: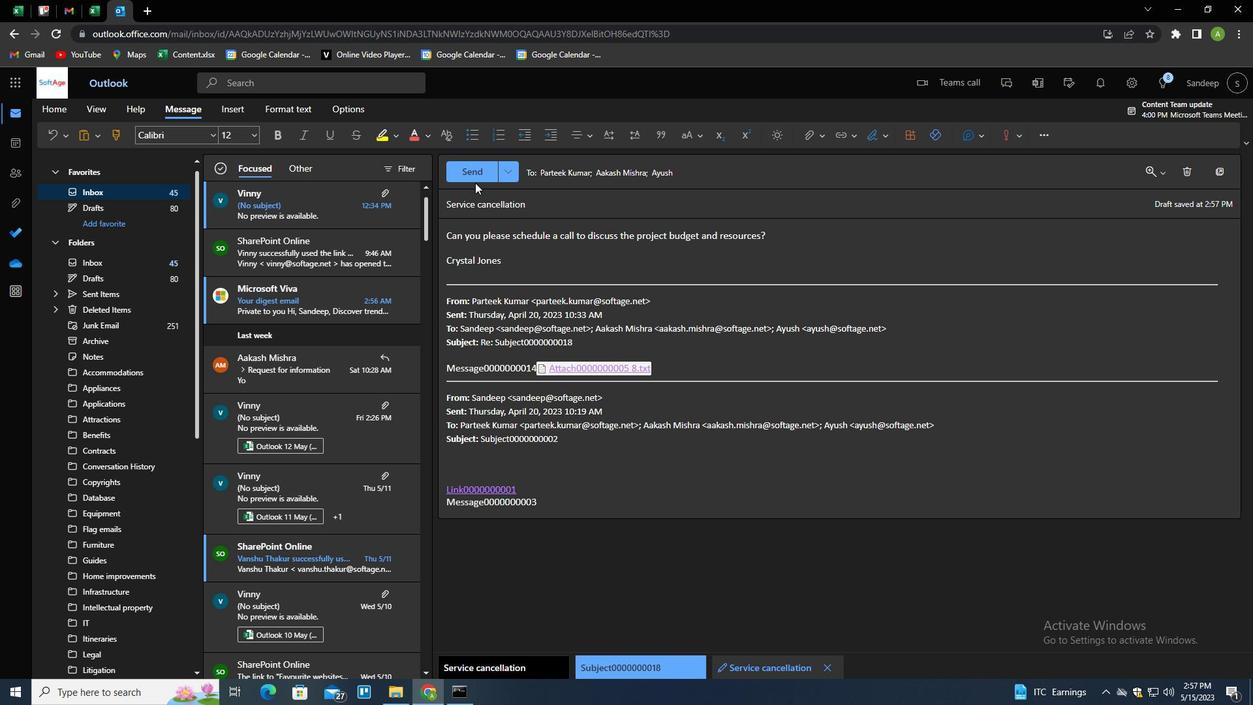 
Action: Mouse pressed left at (475, 177)
Screenshot: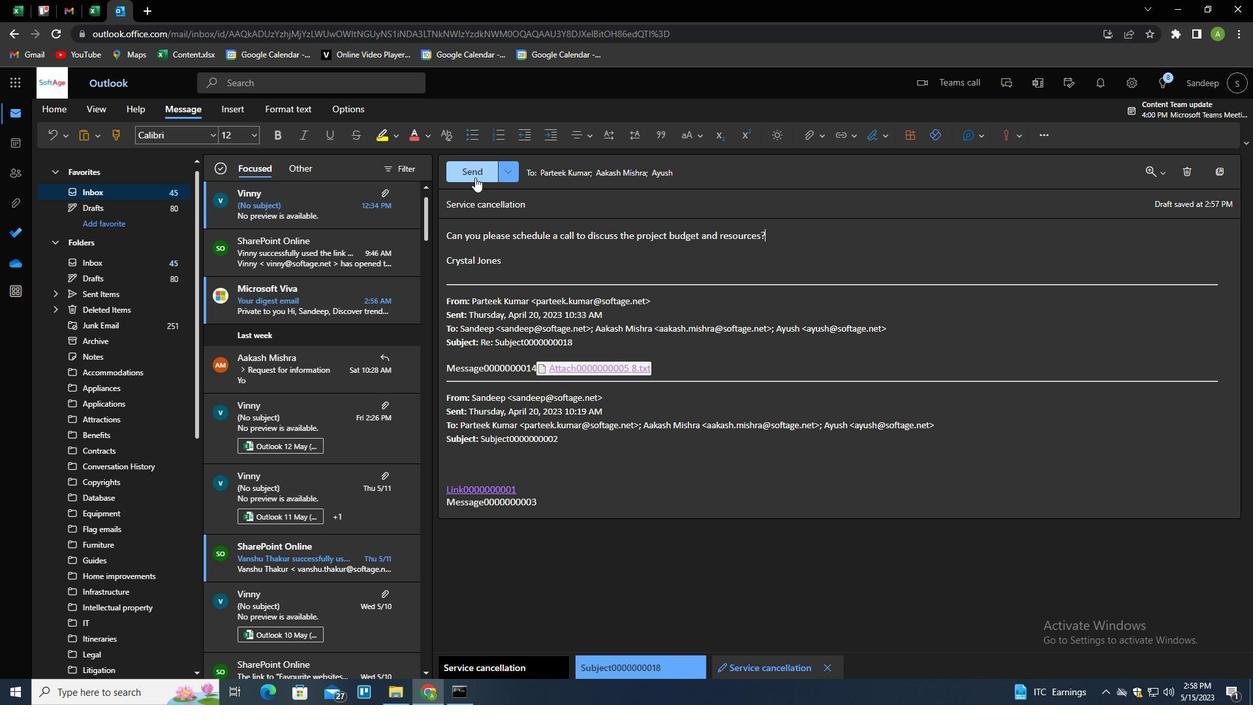 
